 Task: open an excel sheet and write heading  Money ManagerAdd Descriptions in a column and its values below  'Salary, Rent, Groceries, Utilities, Dining out, Transportation & Entertainment. 'Add Categories in next column and its values below  Income, Expense, Expense, Expense, Expense, Expense & Expense. Add Amount in next column and its values below  $2,500, $800, $200, $100, $50, $30 & $100Add Dates in next column and its values below  2023-05-01, 2023-05-05, 2023-05-10, 2023-05-15, 2023-05-20, 2023-05-25 & 2023-05-31Save page Financial Tracking Sheet Spreadsheet
Action: Mouse moved to (44, 130)
Screenshot: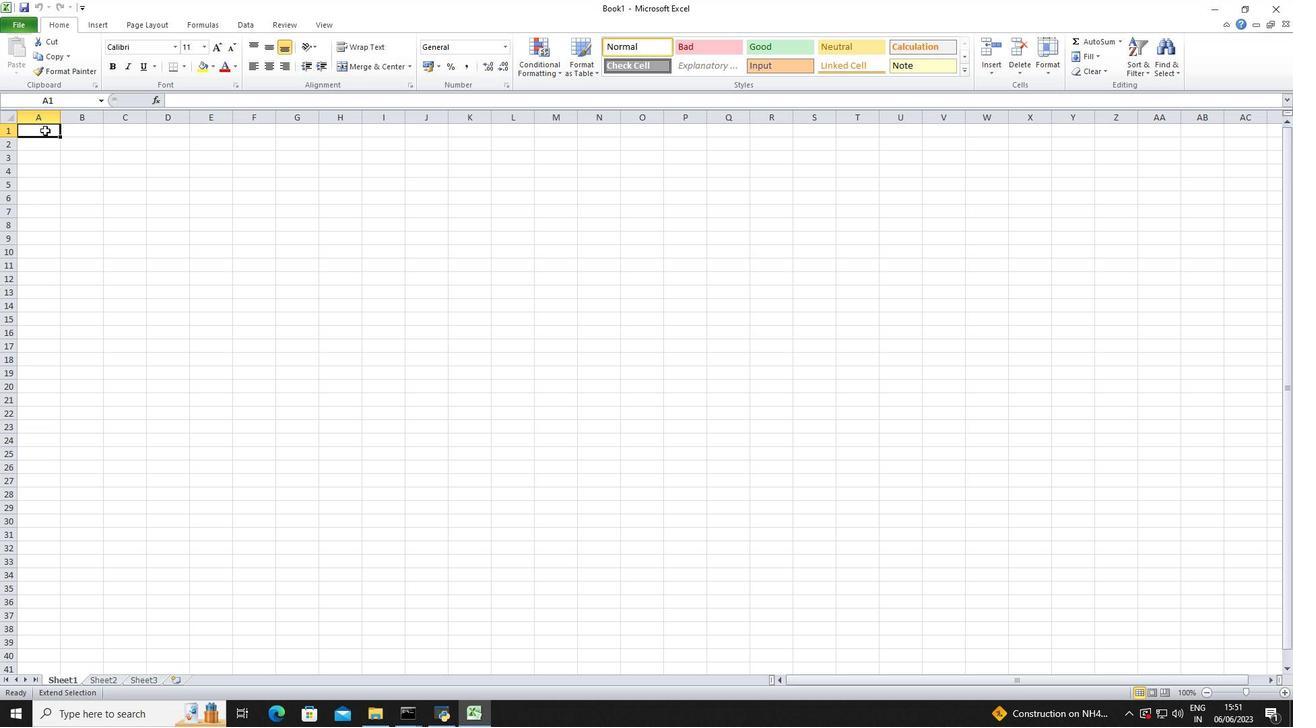 
Action: Mouse pressed left at (44, 130)
Screenshot: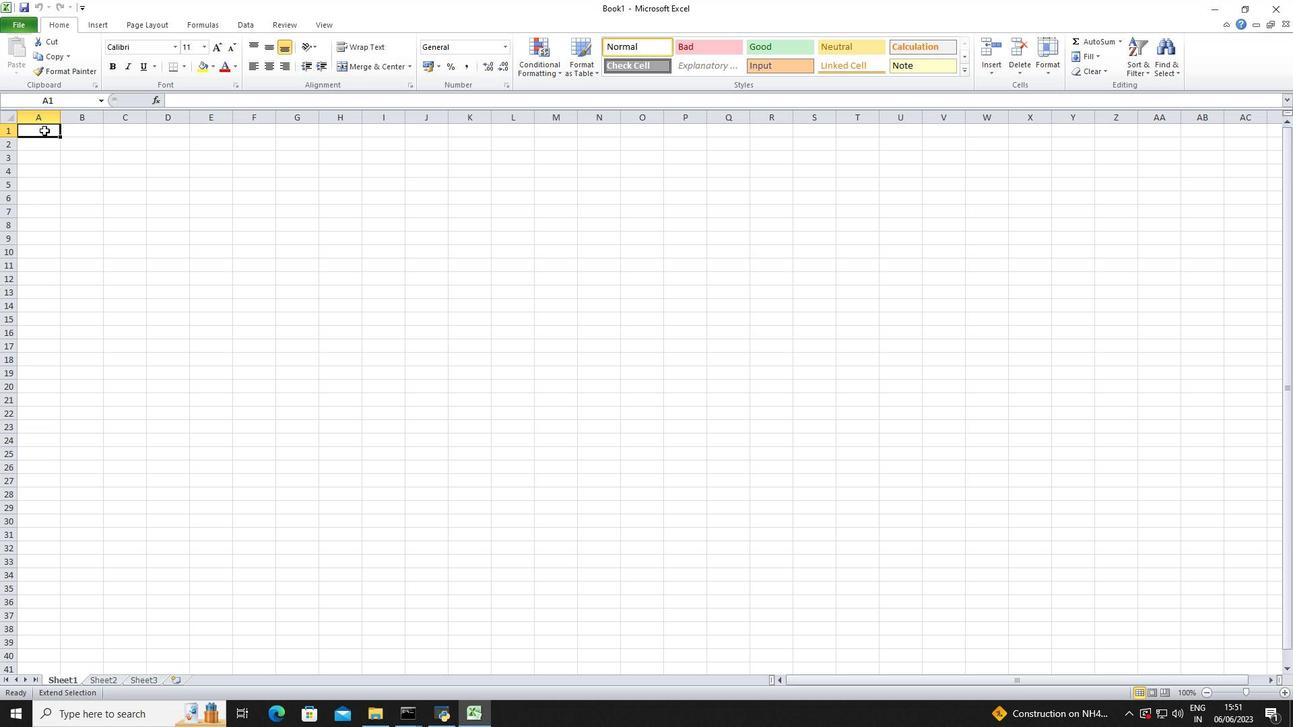 
Action: Key pressed <Key.shift>Money<Key.space><Key.shift>Manager<Key.right><Key.down><Key.down><Key.left><Key.shift>Descriptions<Key.down><Key.shift>Salary<Key.enter><Key.shift>Rent<Key.enter><Key.shift>Groceries<Key.enter><Key.shift>Utilities<Key.enter><Key.shift>Dining<Key.space><Key.shift>Out<Key.enter><Key.shift>Transportation<Key.enter><Key.shift>Entertainment<Key.down><Key.right><Key.right><Key.up><Key.up><Key.up><Key.up><Key.up><Key.up><Key.up><Key.up><Key.shift>Categories<Key.down><Key.shift>Income<Key.enter><Key.shift>Expense<Key.down><Key.shift>Expense<Key.down><Key.shift>Expense<Key.down><Key.shift>Expense<Key.down><Key.shift>Expense<Key.down><Key.shift>Expense<Key.right><Key.right><Key.up><Key.up><Key.up><Key.up><Key.up><Key.up><Key.up><Key.shift>Amount<Key.down>2500<Key.down>800<Key.down>200<Key.down>100<Key.down>50<Key.down>30<Key.down>100<Key.down>
Screenshot: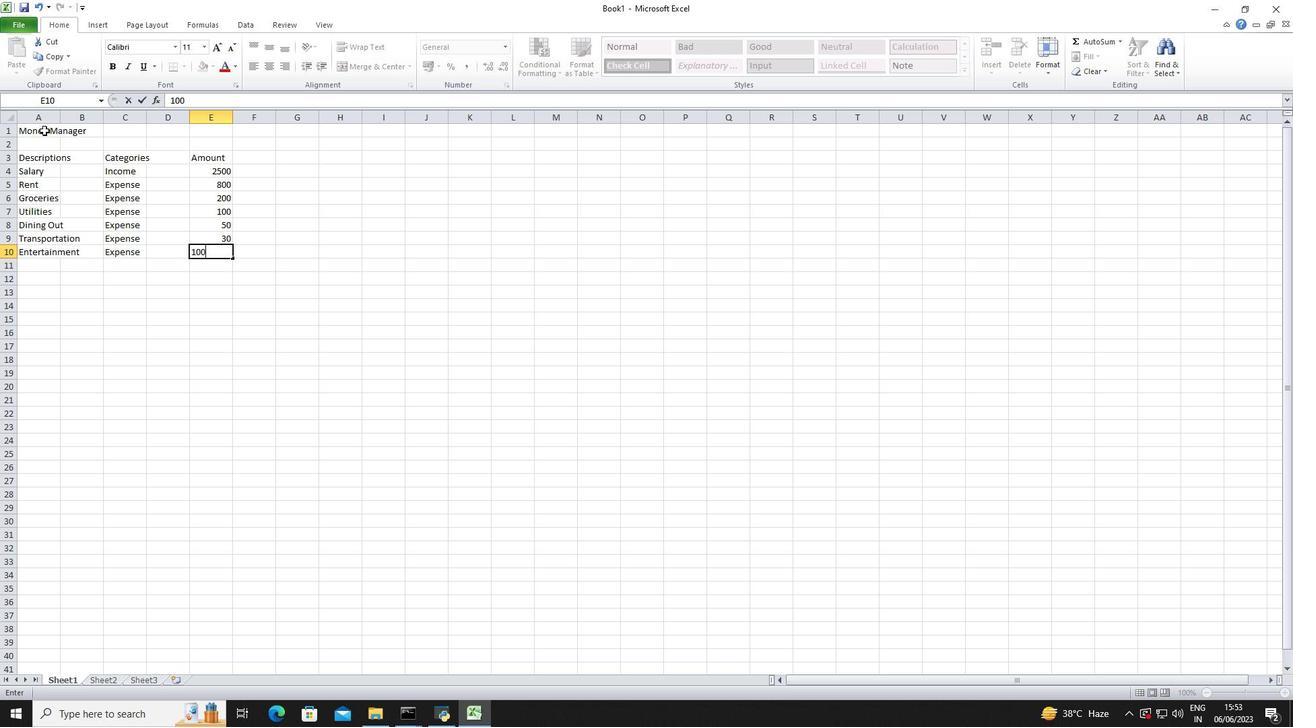 
Action: Mouse moved to (211, 173)
Screenshot: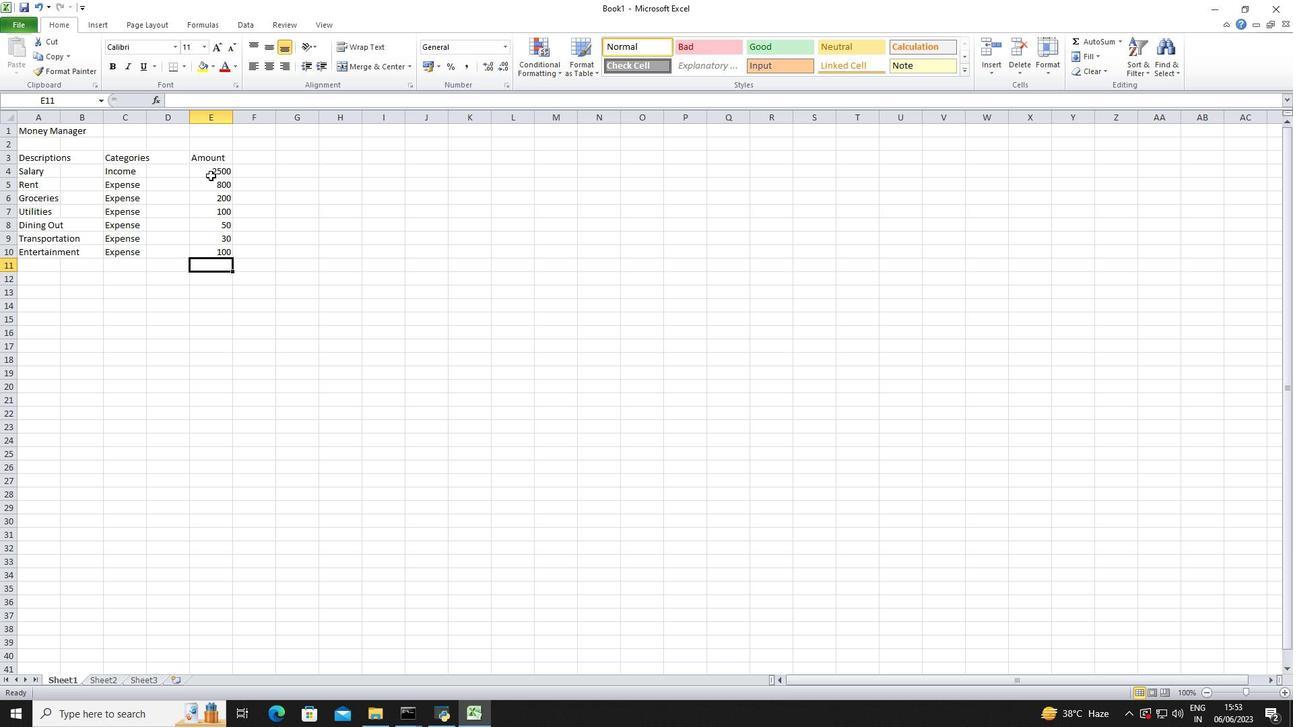 
Action: Mouse pressed left at (211, 173)
Screenshot: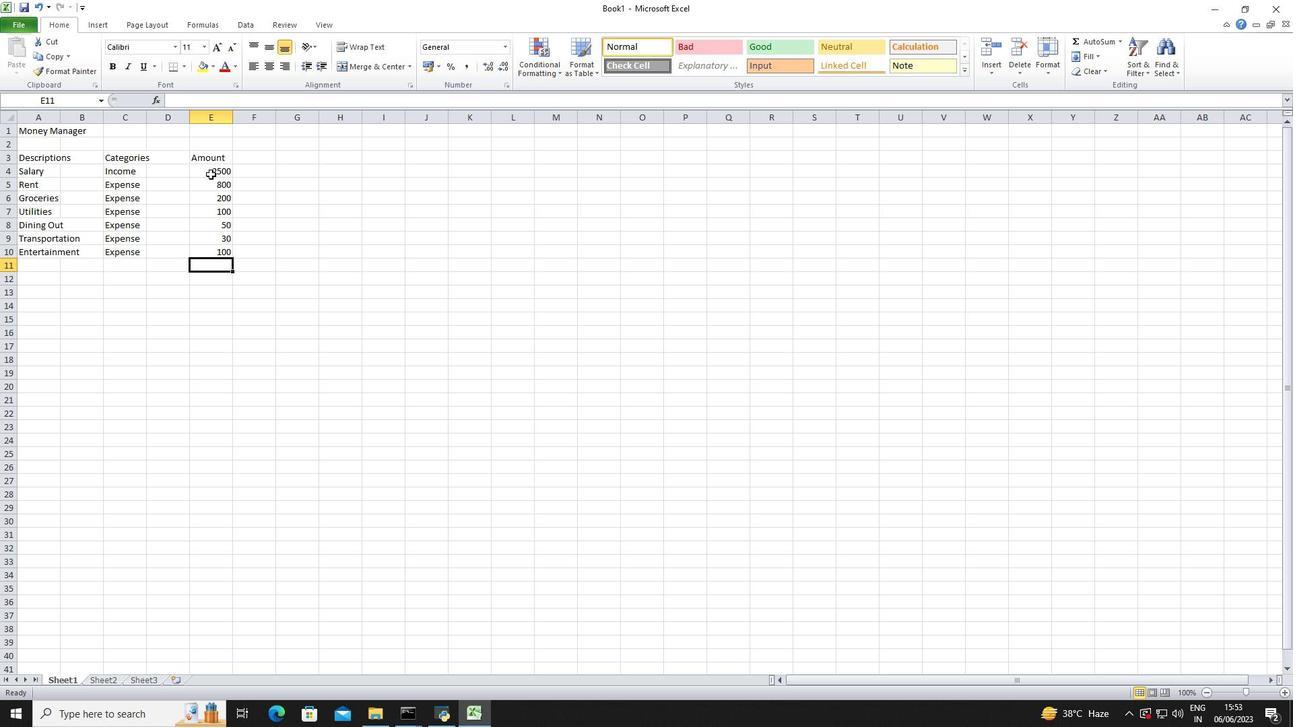 
Action: Mouse moved to (505, 45)
Screenshot: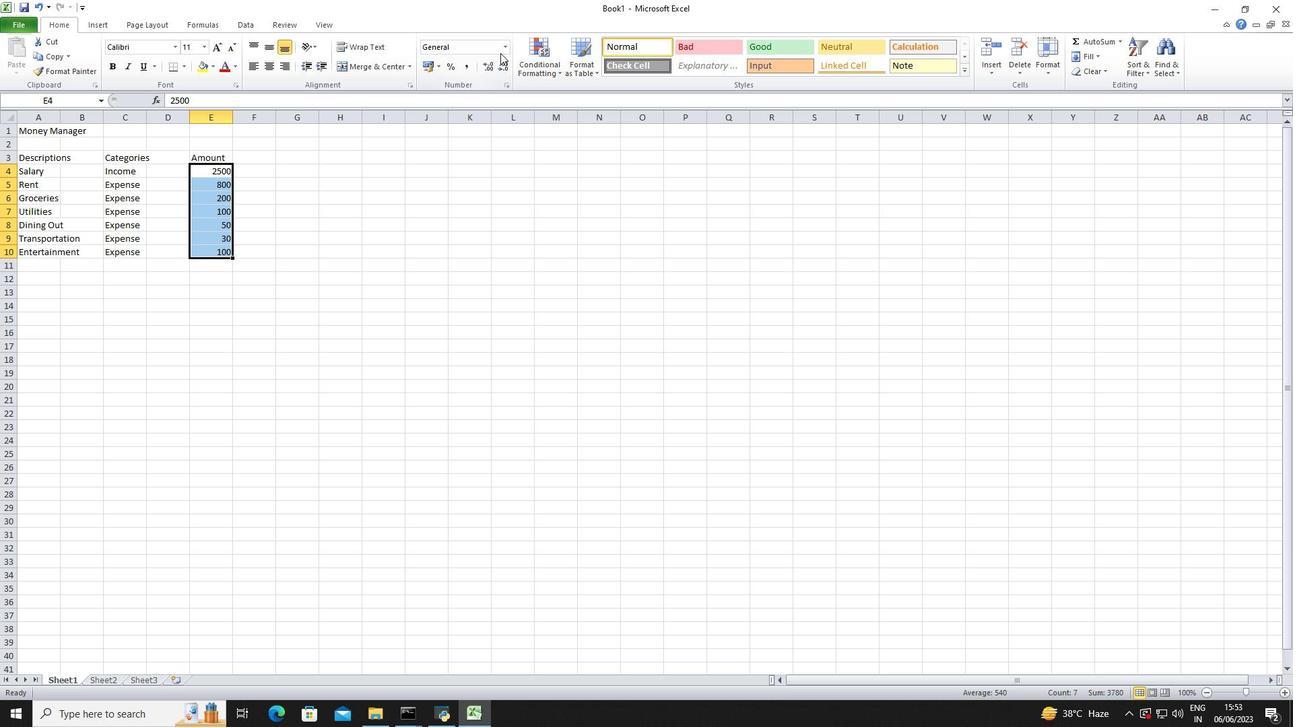 
Action: Mouse pressed left at (505, 45)
Screenshot: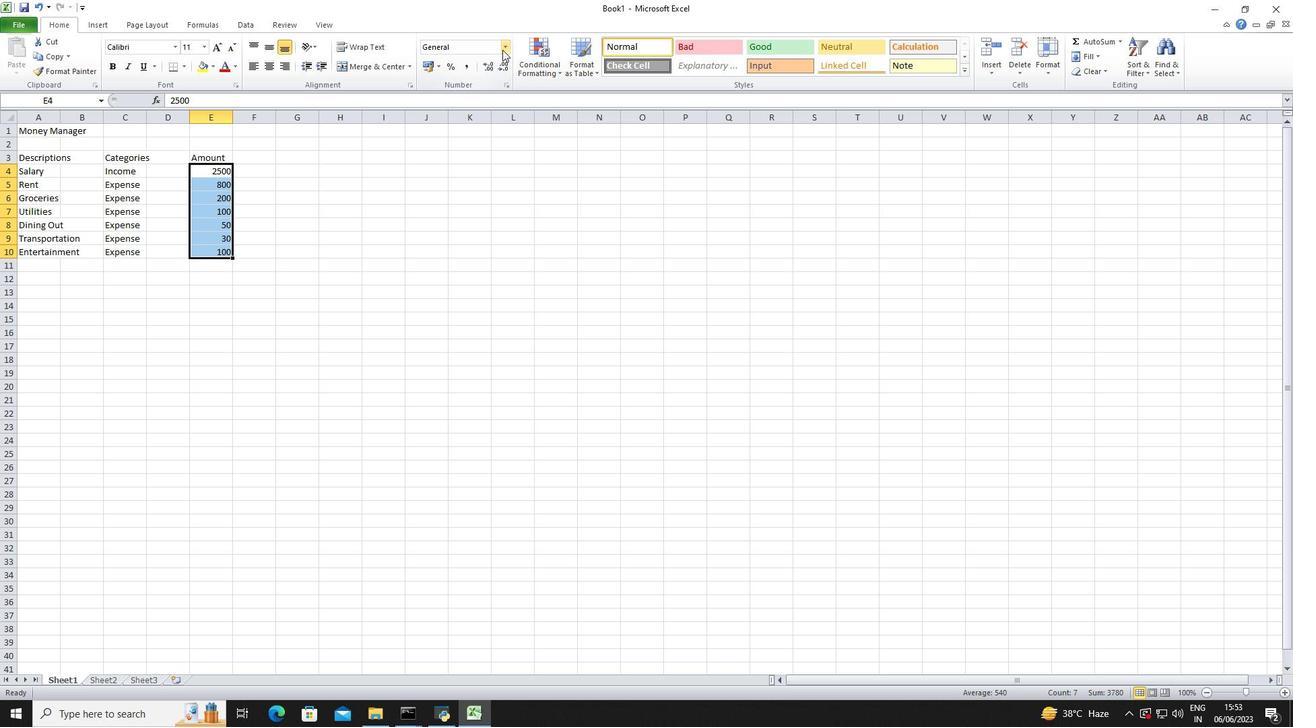 
Action: Mouse moved to (486, 387)
Screenshot: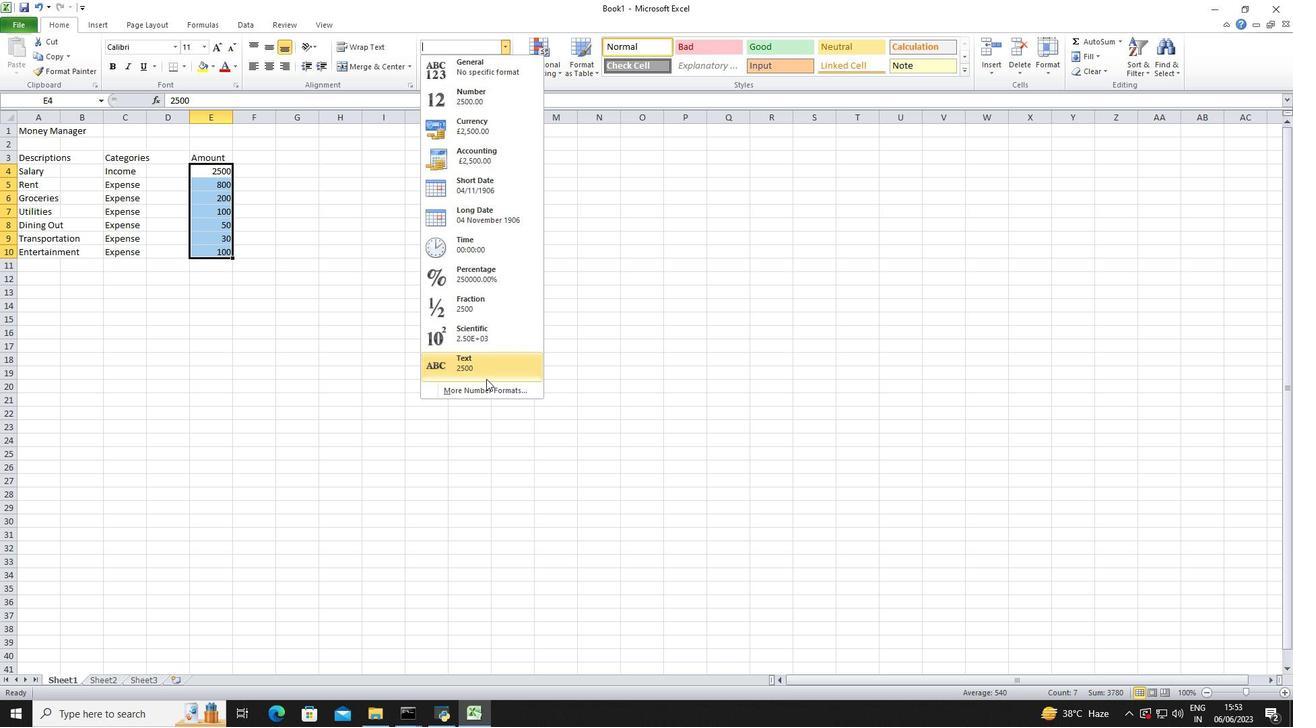 
Action: Mouse pressed left at (486, 387)
Screenshot: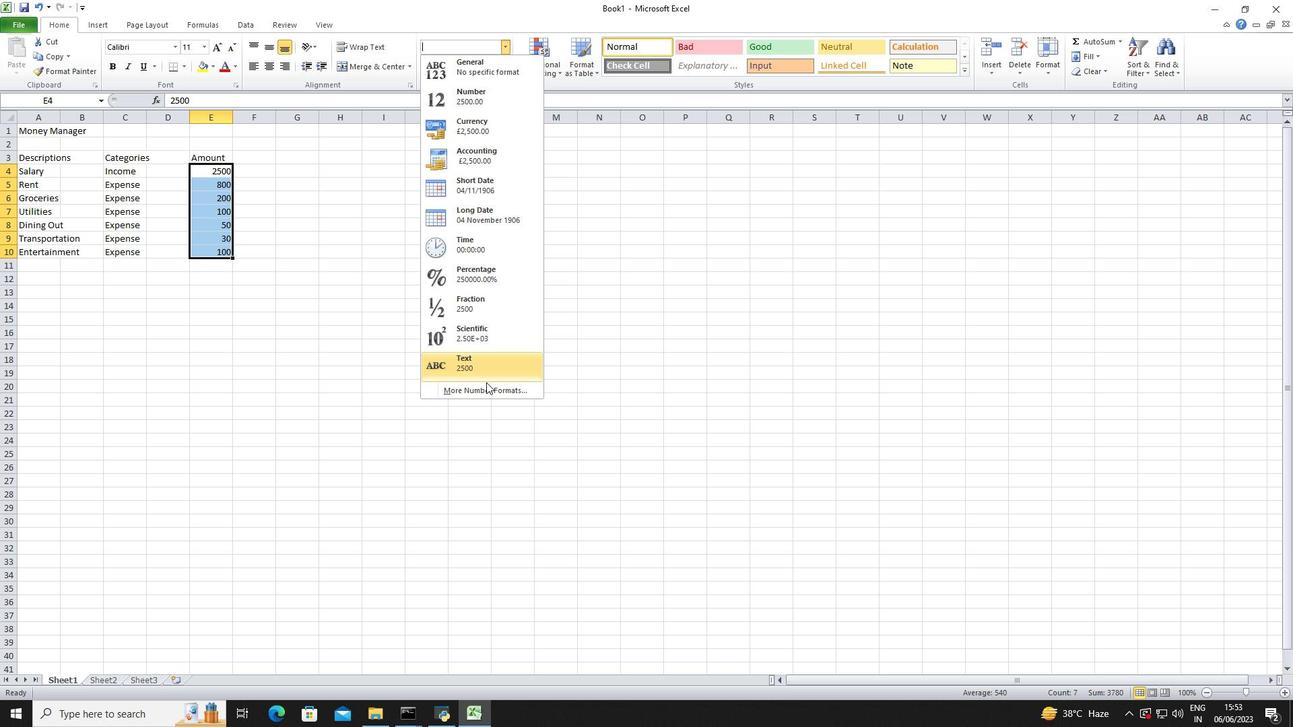 
Action: Mouse moved to (201, 249)
Screenshot: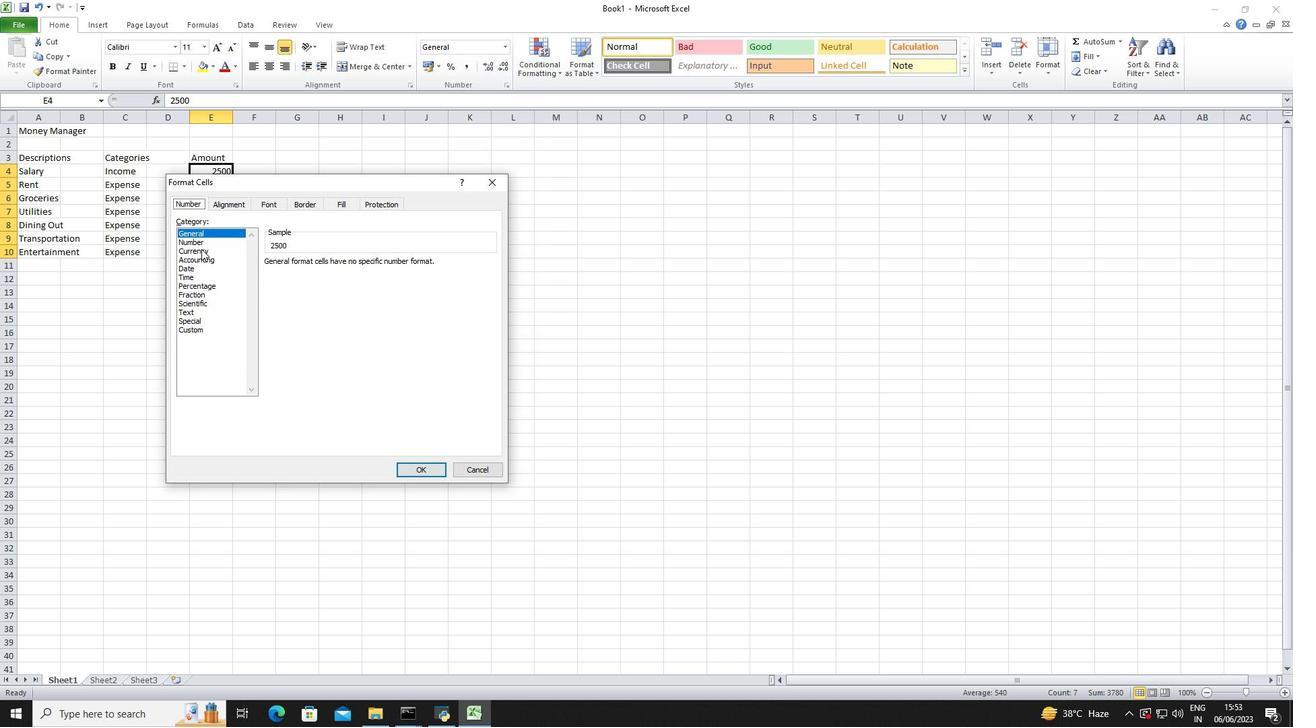 
Action: Mouse pressed left at (201, 249)
Screenshot: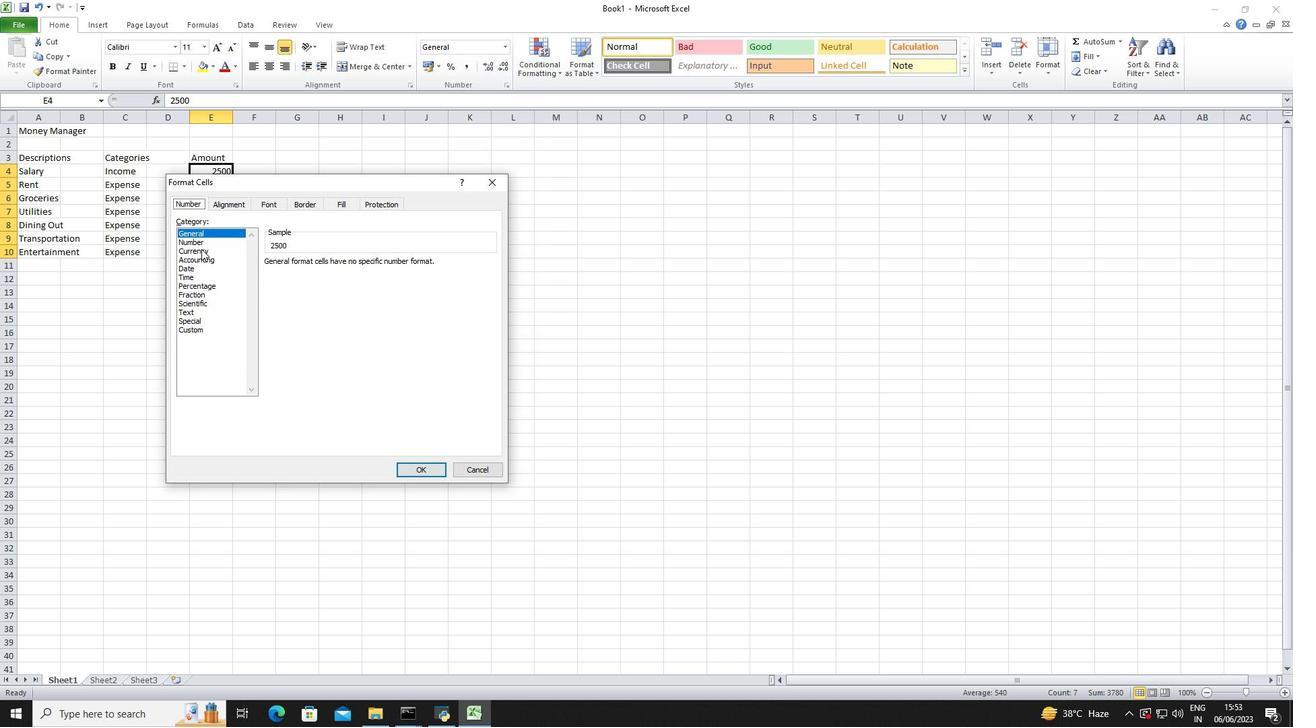 
Action: Mouse moved to (354, 268)
Screenshot: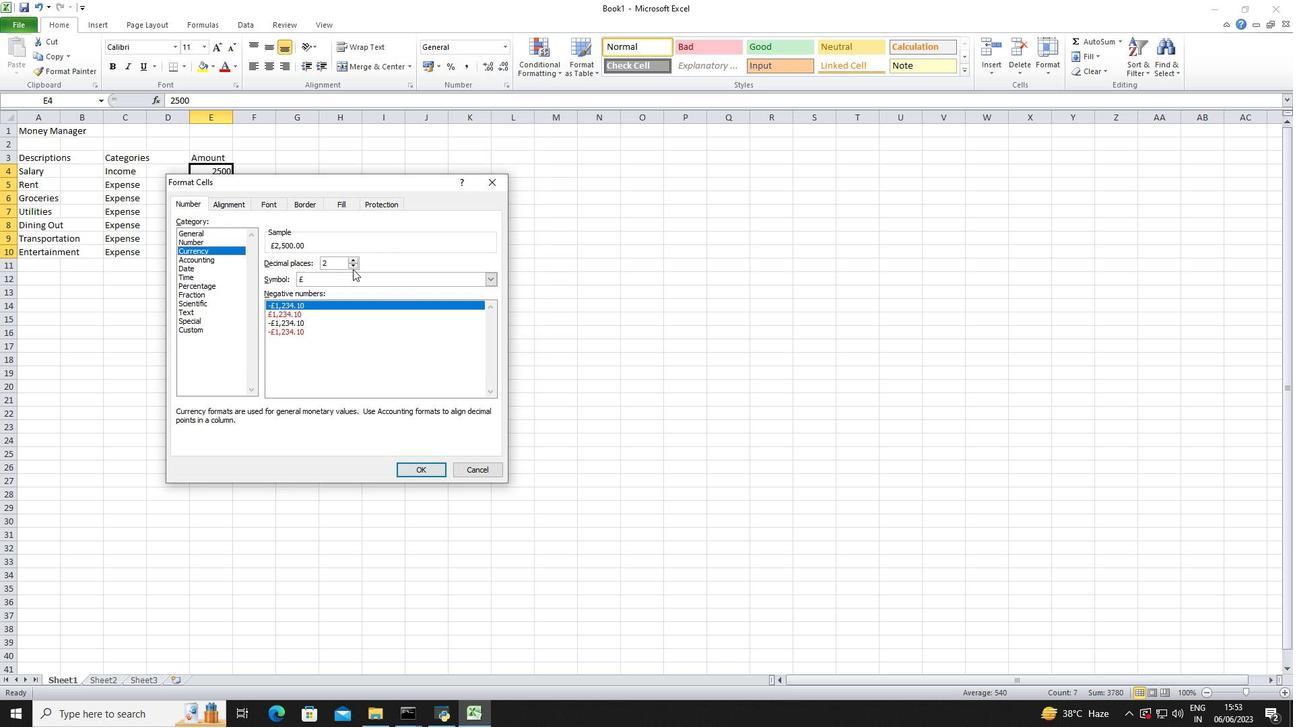 
Action: Mouse pressed left at (354, 268)
Screenshot: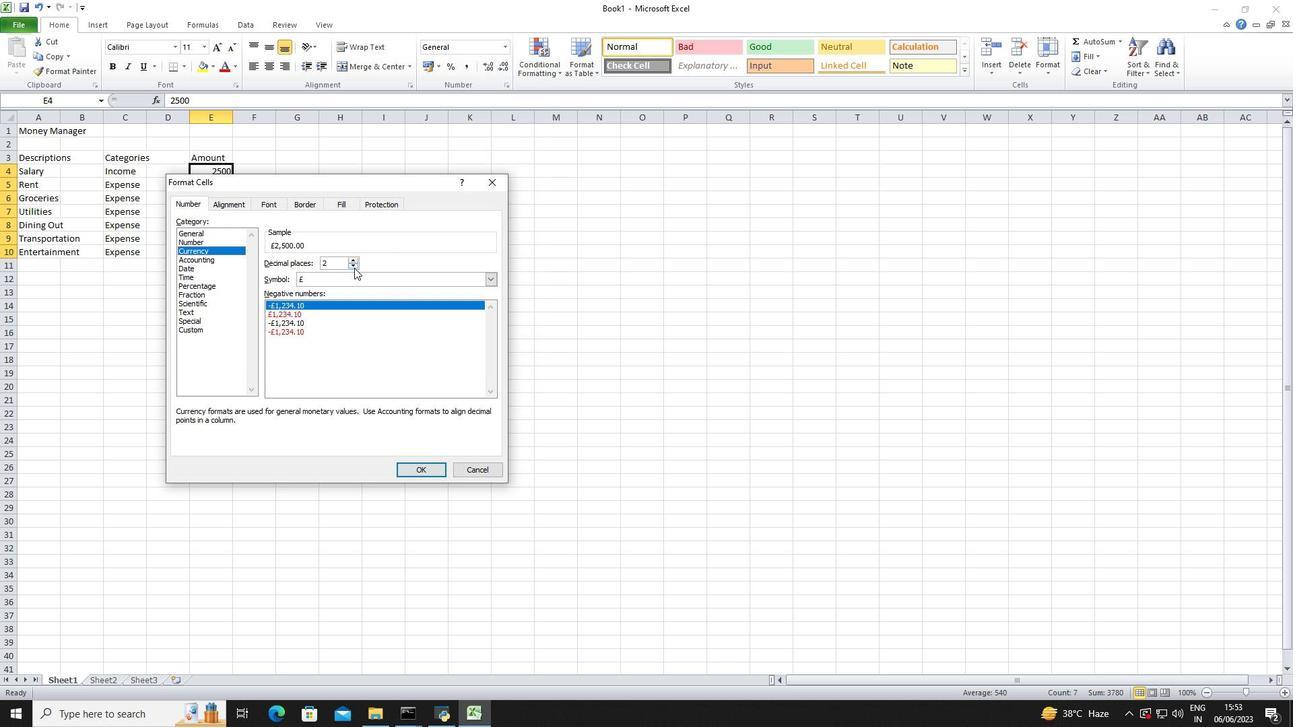 
Action: Mouse pressed left at (354, 268)
Screenshot: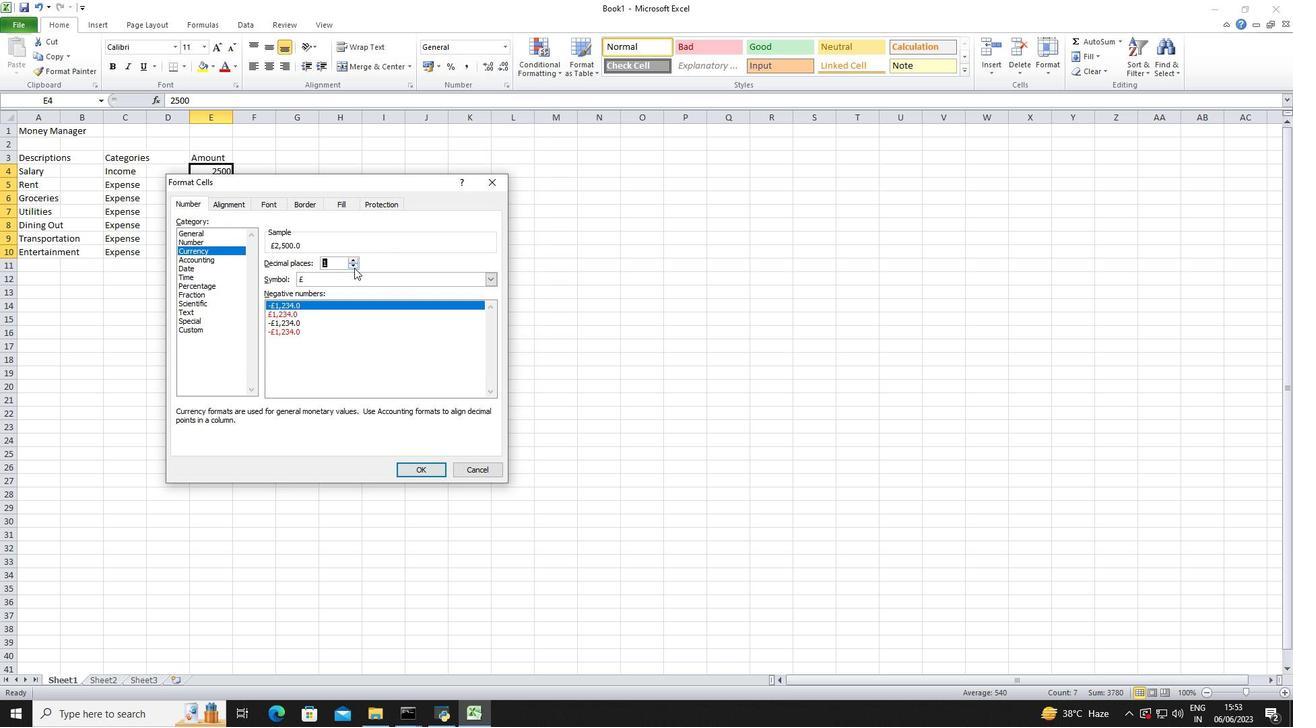 
Action: Mouse moved to (358, 278)
Screenshot: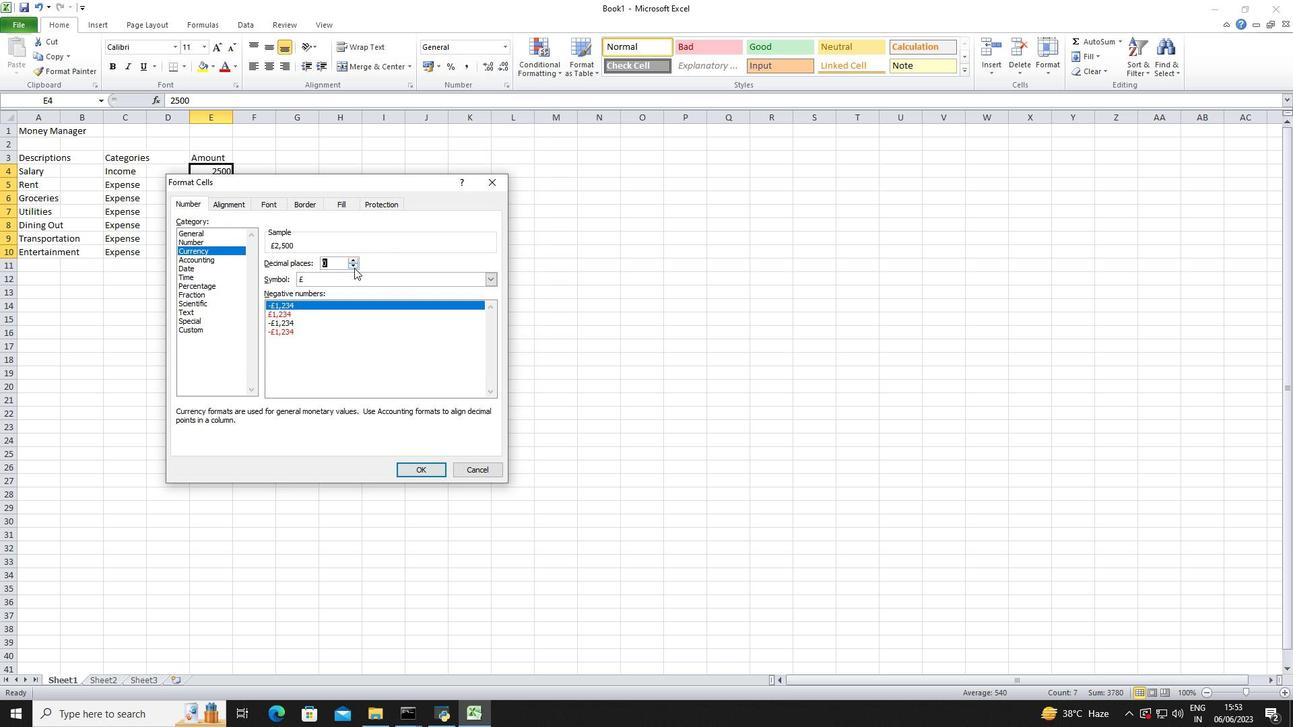 
Action: Mouse pressed left at (358, 278)
Screenshot: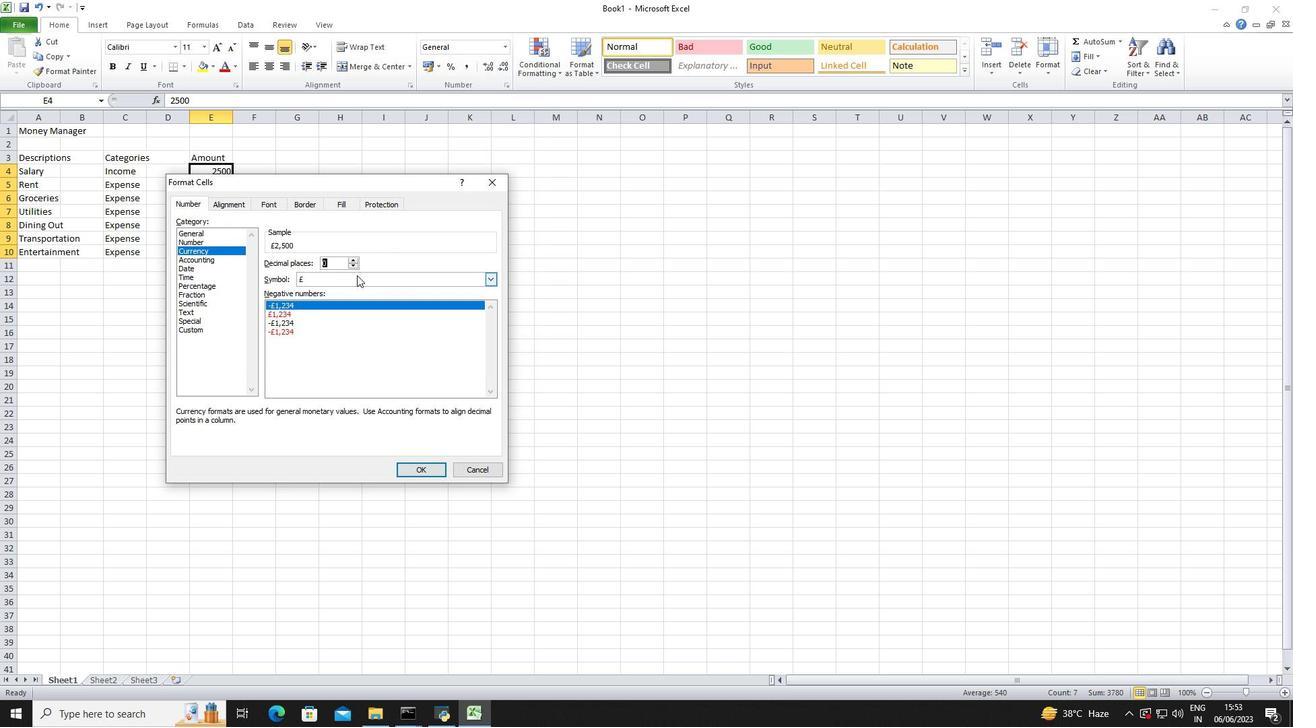 
Action: Mouse moved to (362, 322)
Screenshot: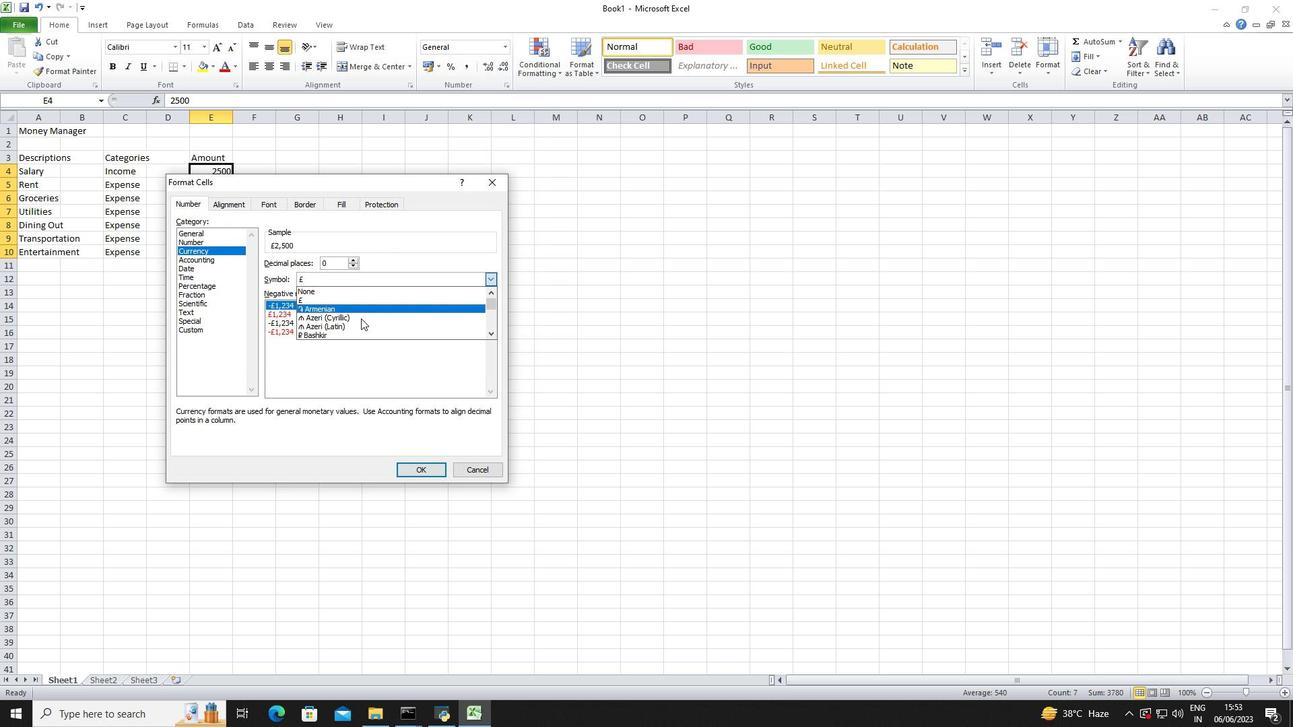 
Action: Mouse scrolled (362, 321) with delta (0, 0)
Screenshot: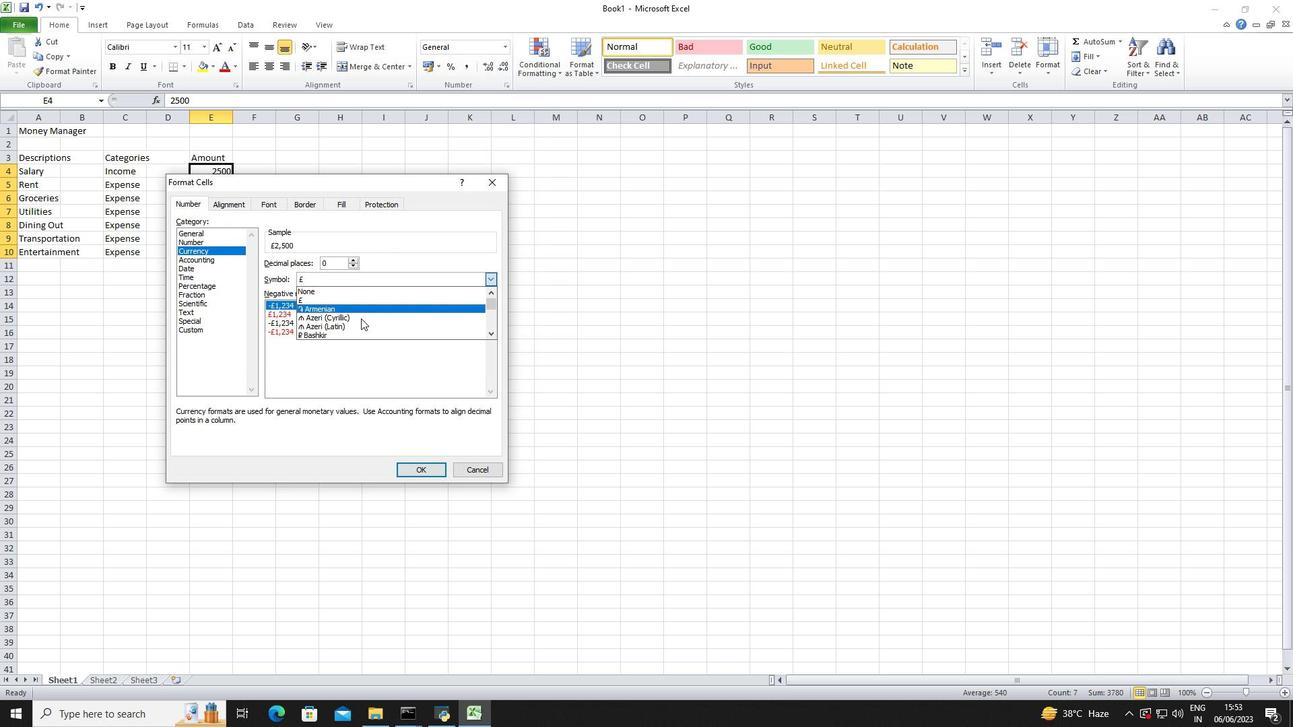 
Action: Mouse scrolled (362, 321) with delta (0, 0)
Screenshot: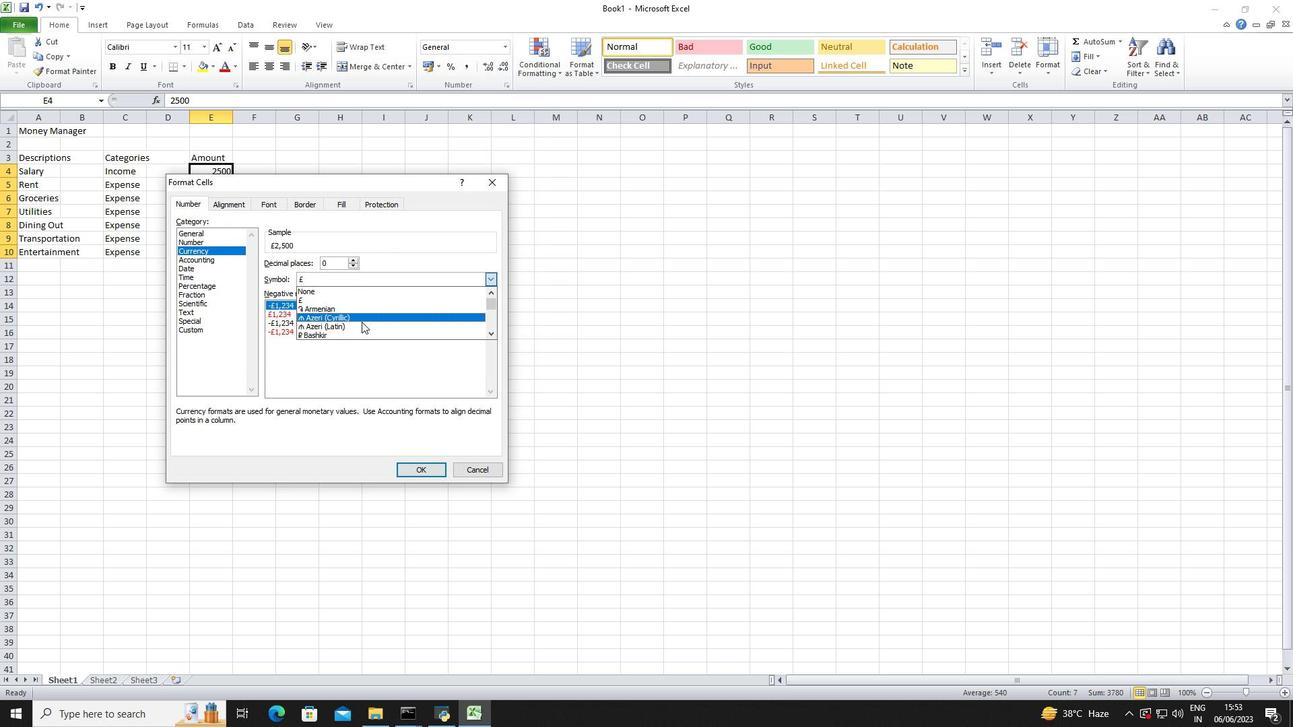 
Action: Mouse scrolled (362, 321) with delta (0, 0)
Screenshot: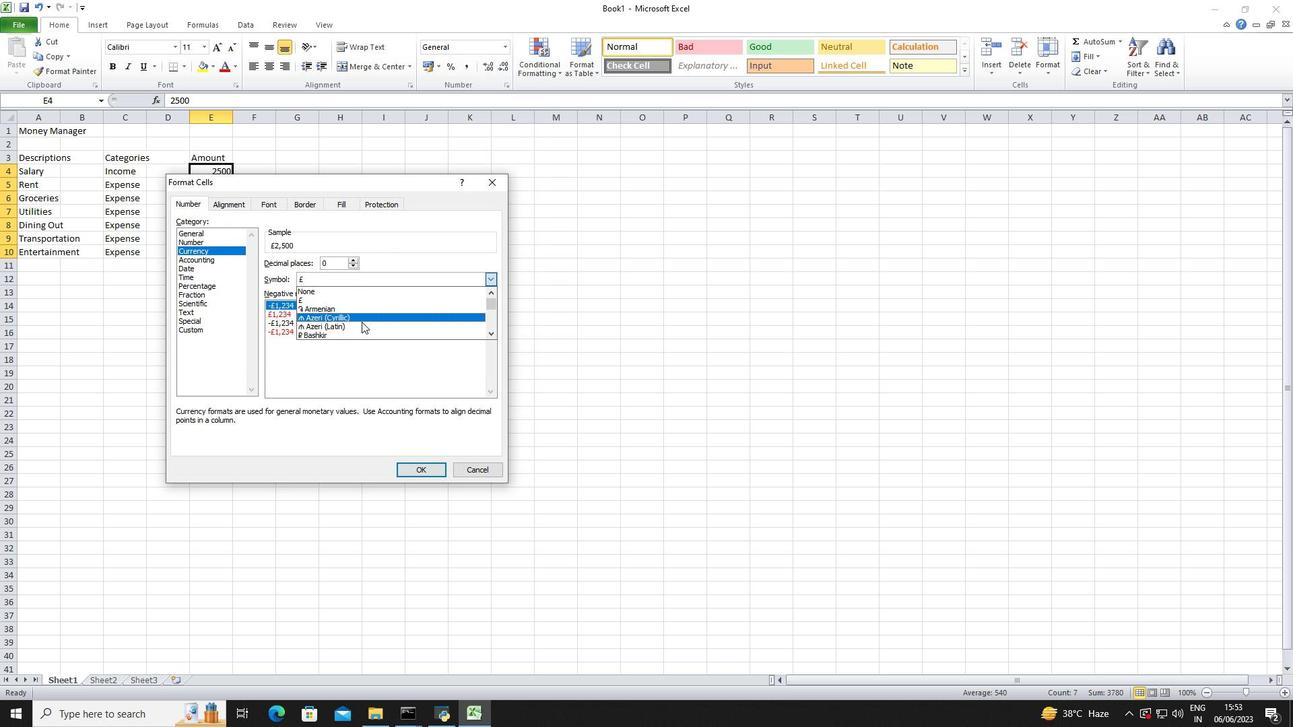 
Action: Mouse scrolled (362, 321) with delta (0, 0)
Screenshot: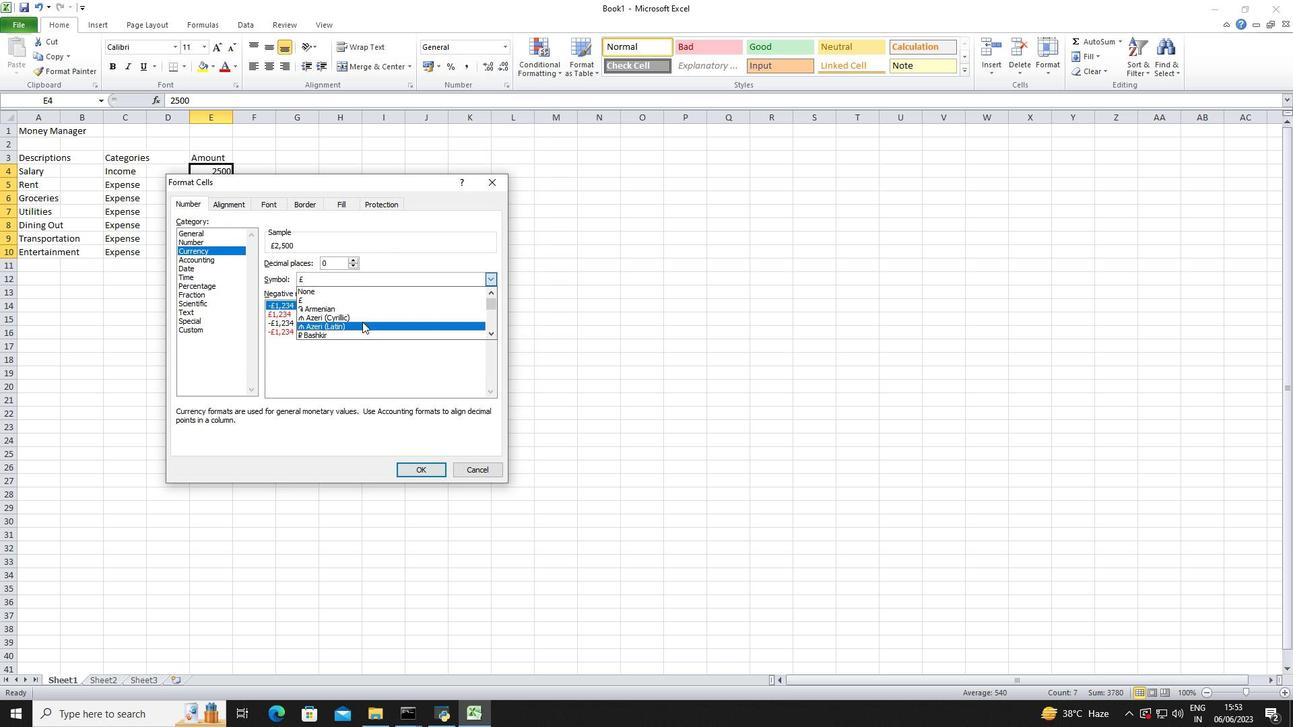 
Action: Mouse scrolled (362, 321) with delta (0, 0)
Screenshot: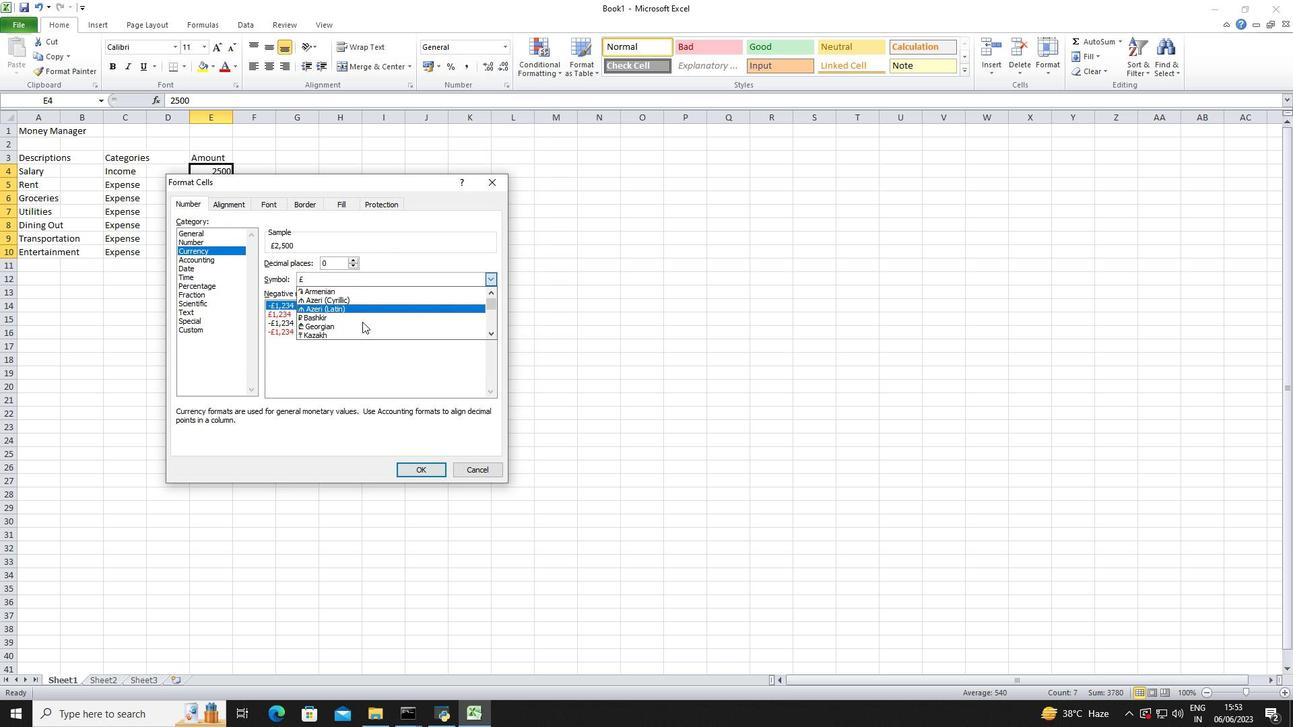 
Action: Mouse scrolled (362, 321) with delta (0, 0)
Screenshot: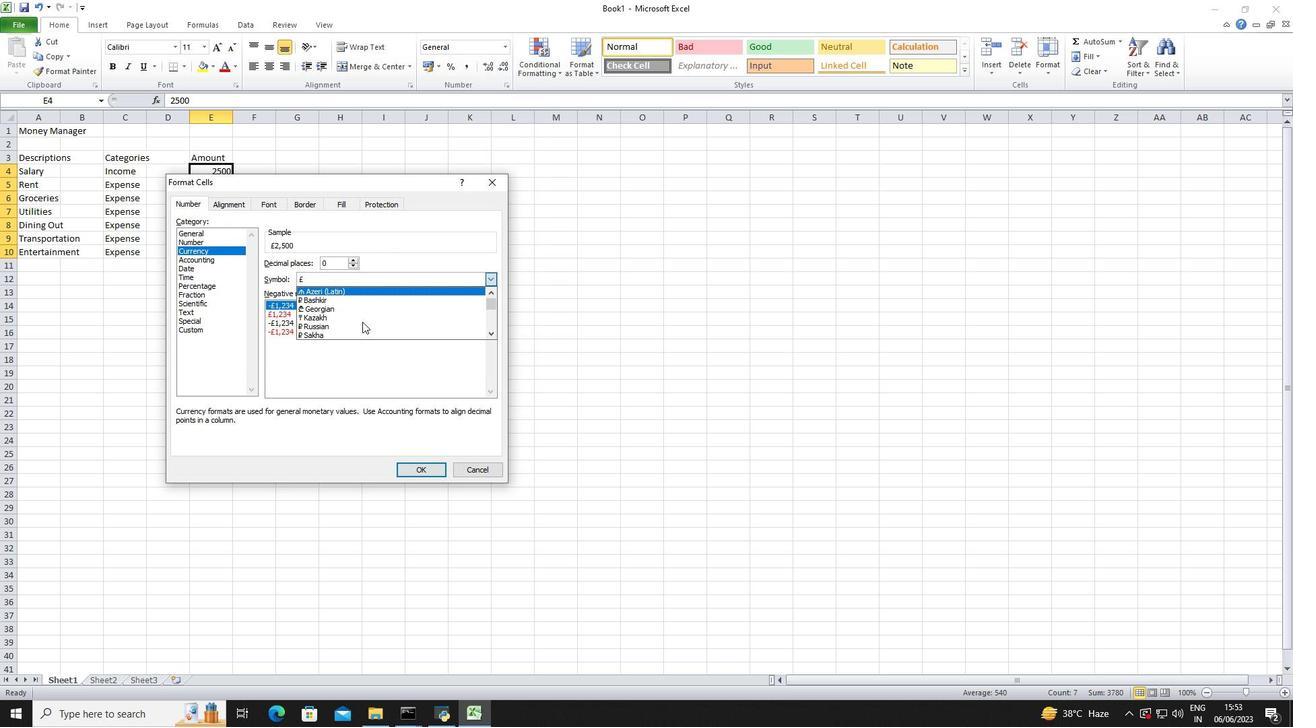 
Action: Mouse scrolled (362, 321) with delta (0, 0)
Screenshot: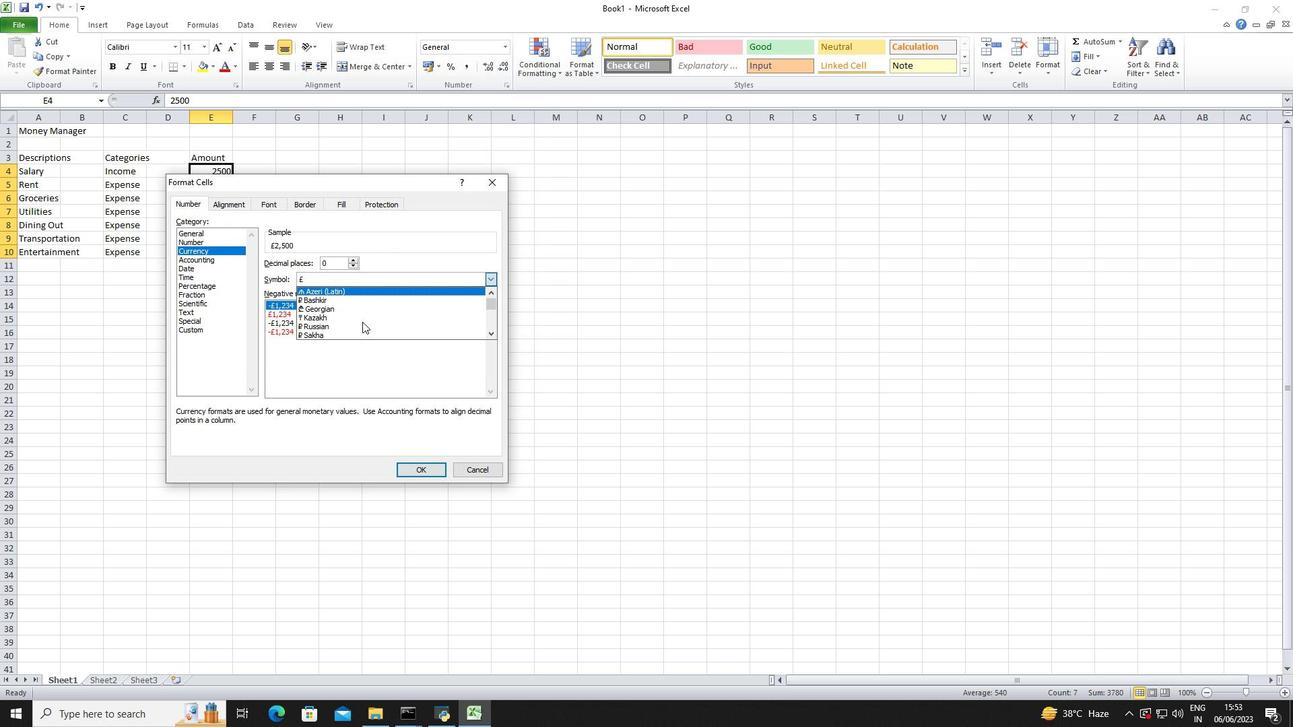 
Action: Mouse scrolled (362, 321) with delta (0, 0)
Screenshot: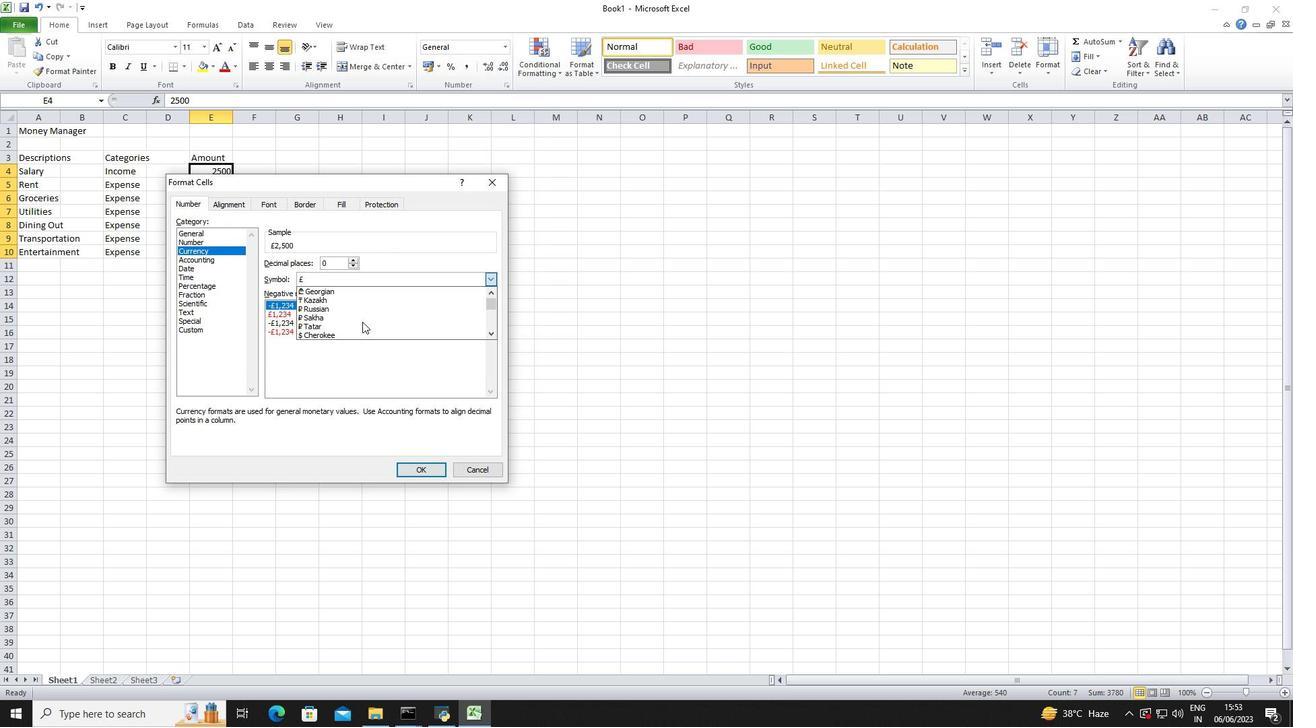 
Action: Mouse scrolled (362, 321) with delta (0, 0)
Screenshot: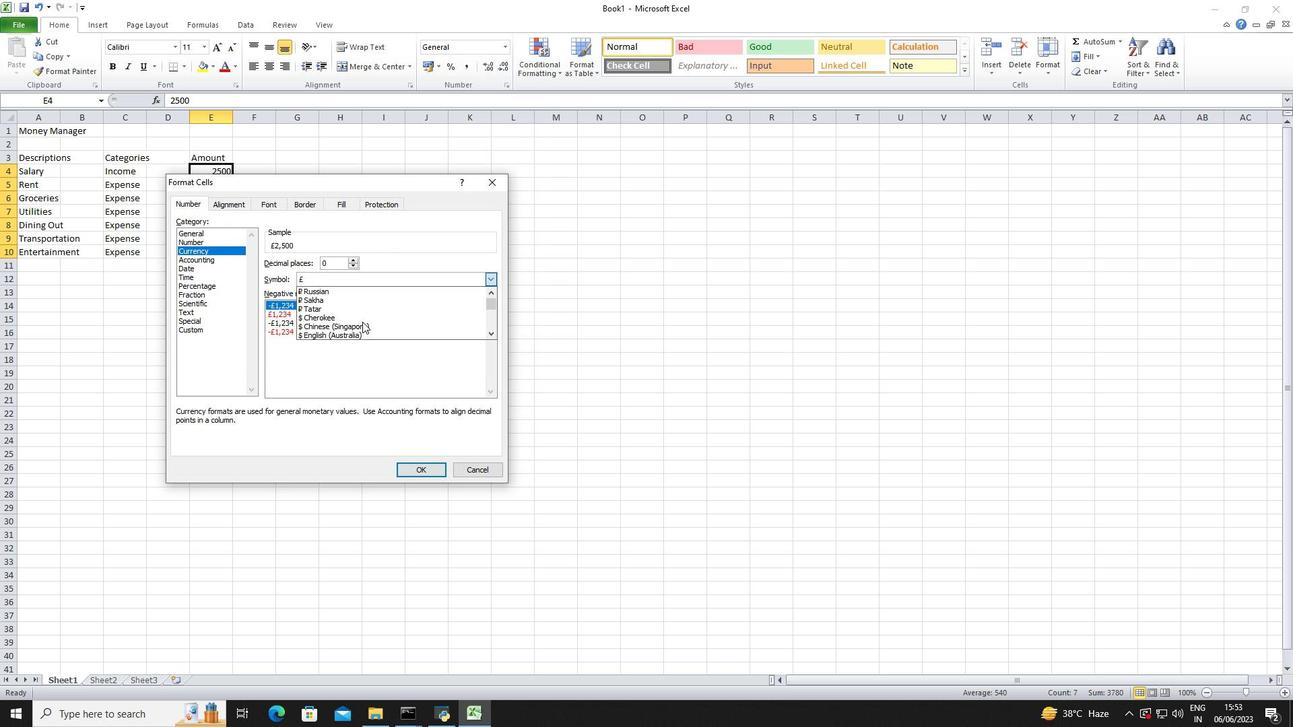 
Action: Mouse scrolled (362, 321) with delta (0, 0)
Screenshot: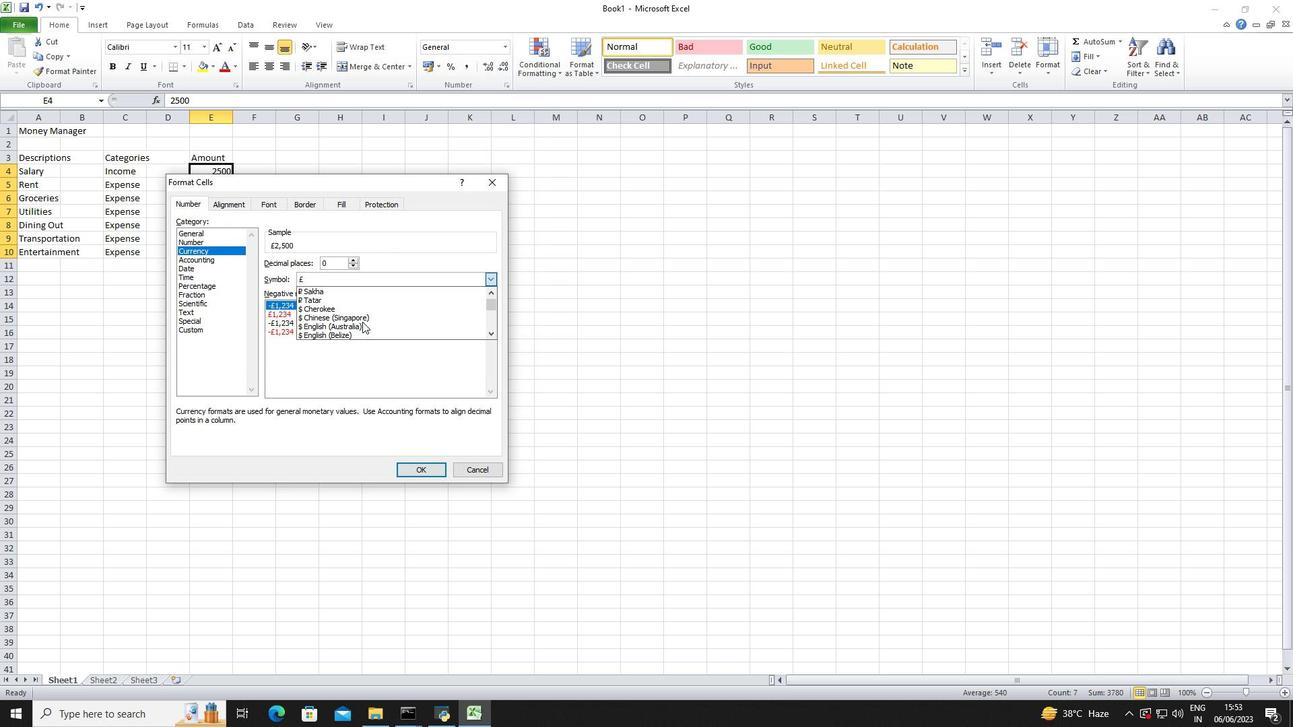 
Action: Mouse moved to (361, 315)
Screenshot: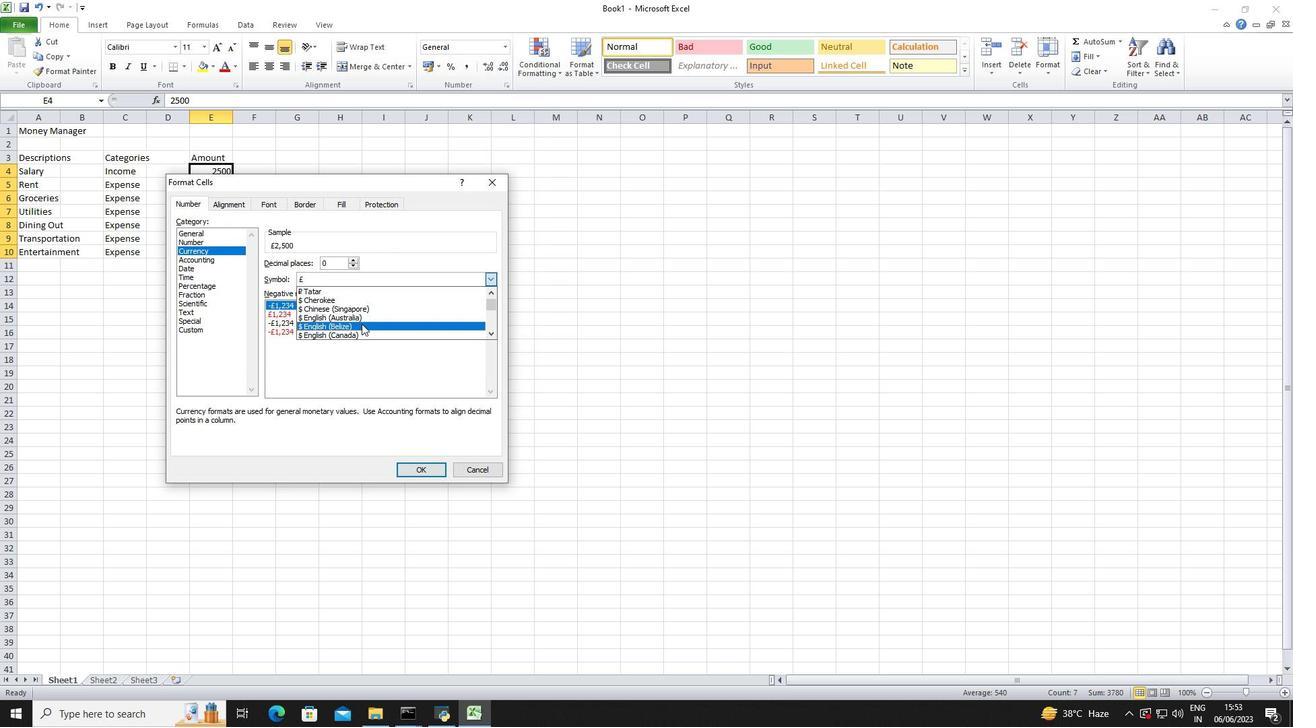 
Action: Mouse pressed left at (361, 315)
Screenshot: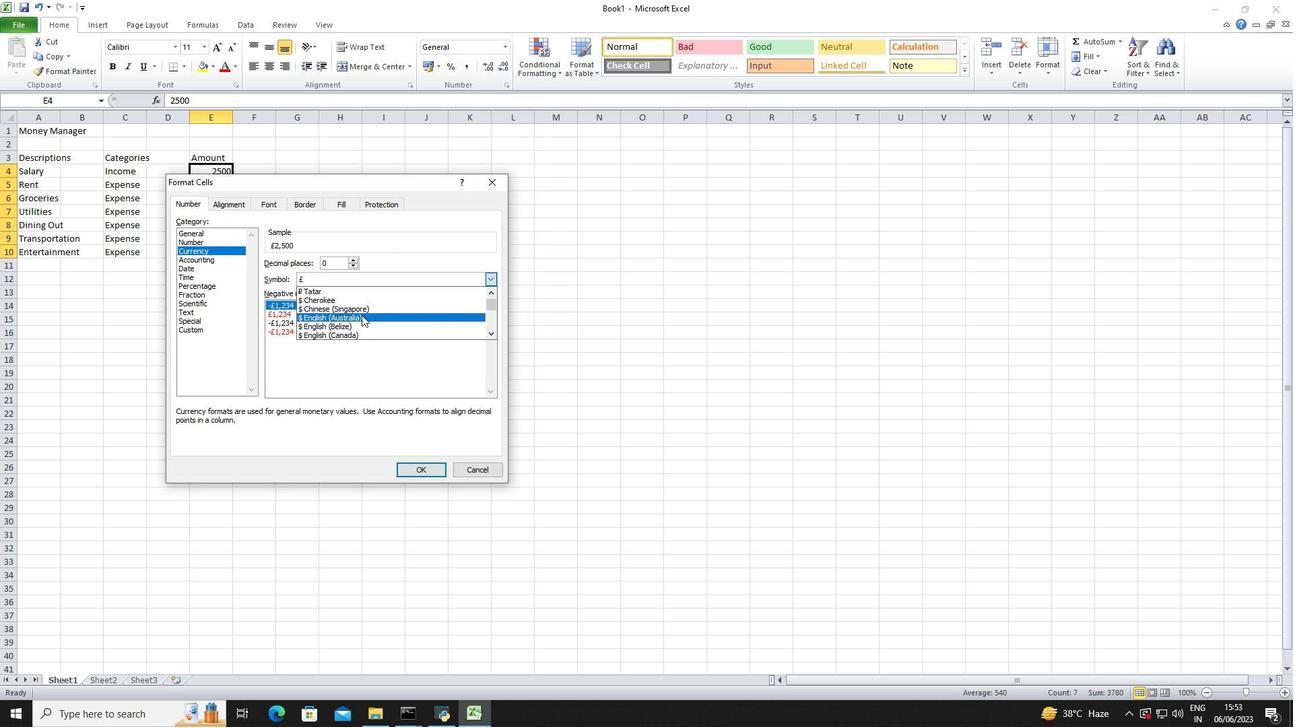 
Action: Mouse moved to (417, 472)
Screenshot: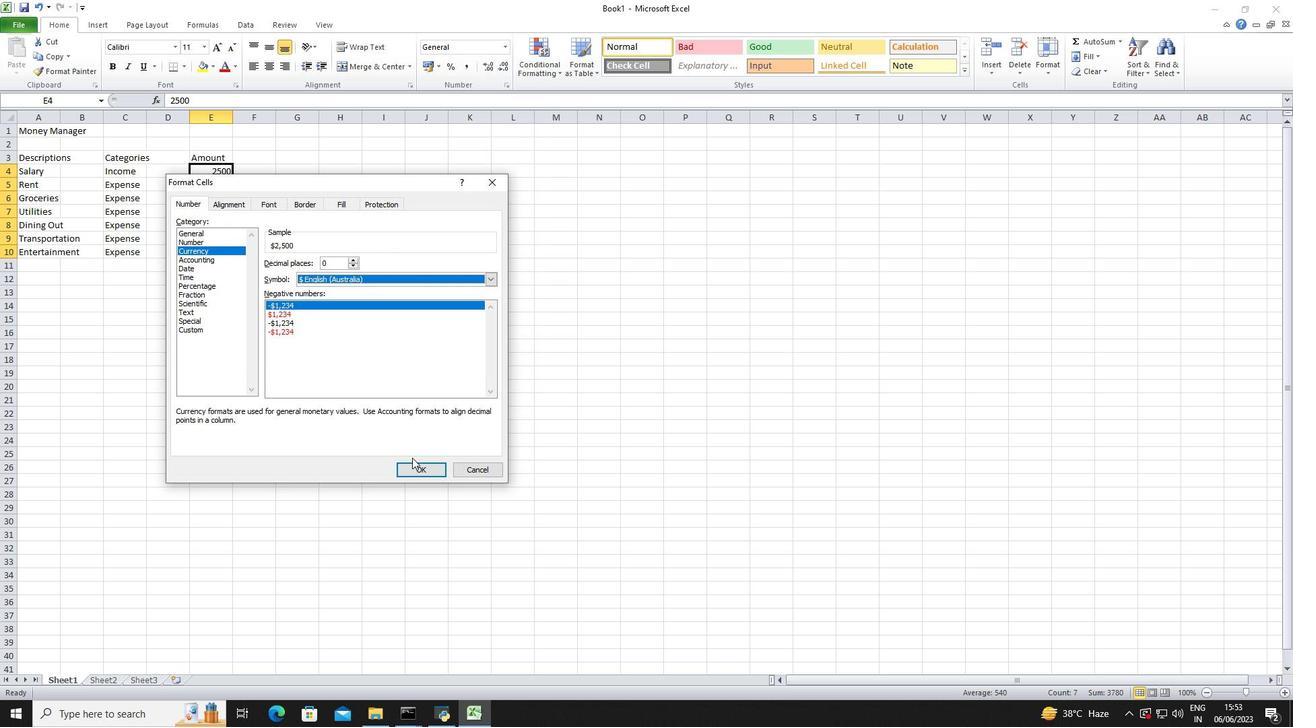 
Action: Mouse pressed left at (417, 472)
Screenshot: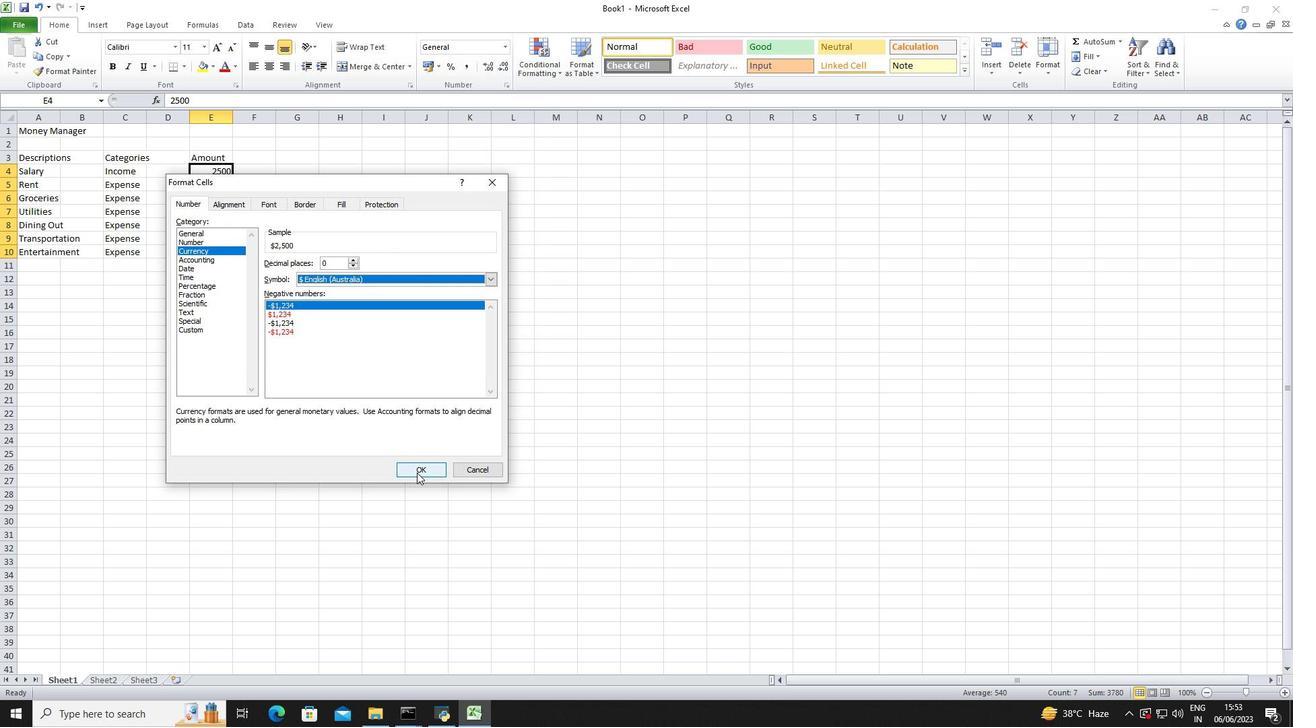 
Action: Mouse moved to (289, 161)
Screenshot: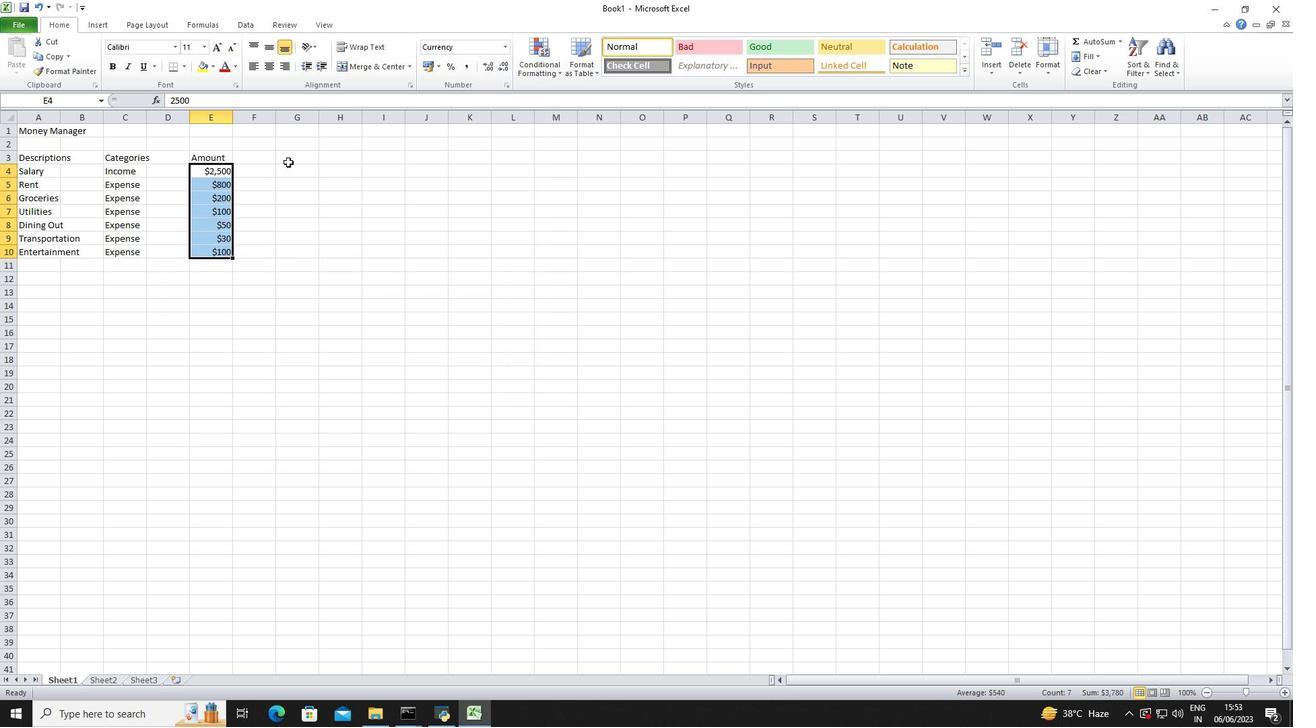 
Action: Mouse pressed left at (289, 161)
Screenshot: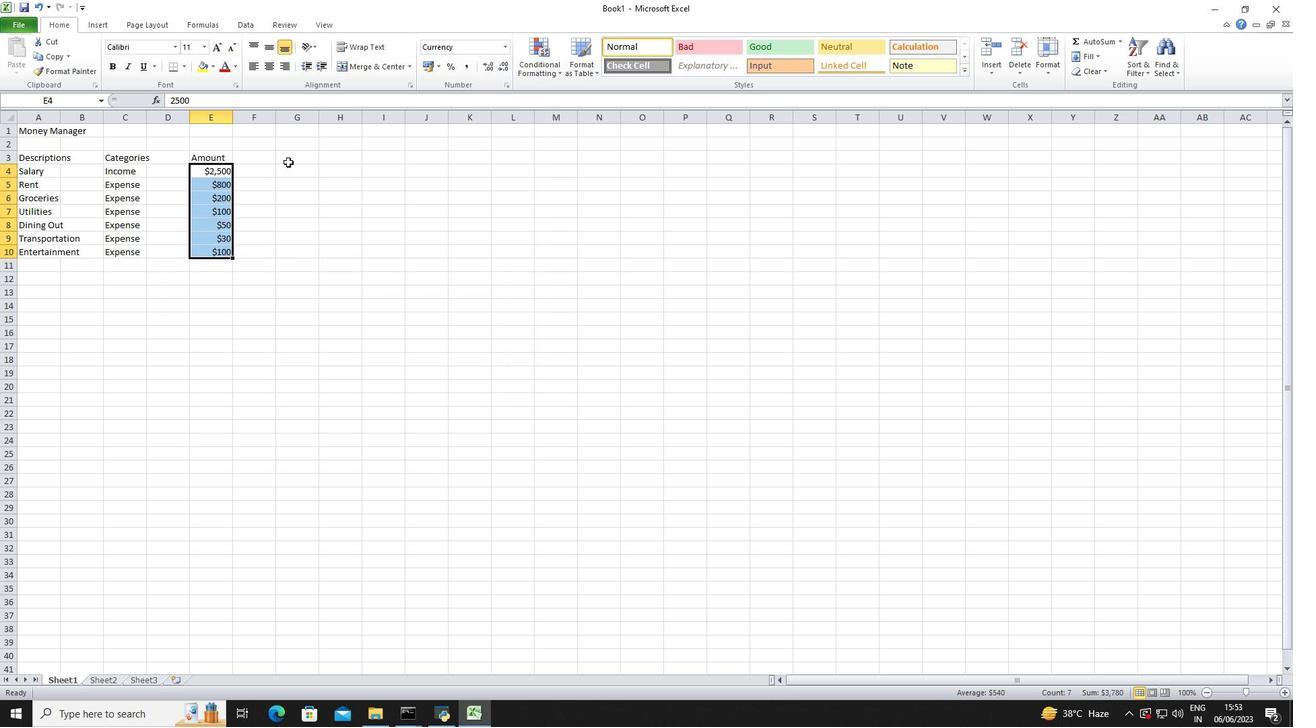 
Action: Key pressed <Key.shift>Dates<Key.down>2023-04<Key.backspace>5-01<Key.enter>2023-05-05<Key.enter>2023-05-10<Key.enter>202305-<Key.backspace><Key.backspace><Key.backspace>-05-15<Key.enter>2023-05-20<Key.enter>2023=<Key.backspace>-05-25<Key.enter>2023-05-31<Key.enter><Key.right><Key.right><Key.up><Key.up><Key.up>ctrl+S<Key.shift>Financial<Key.space><Key.shift><Key.shift><Key.shift>Tracking<Key.space><Key.shift>Sheet<Key.space><Key.shift><Key.shift><Key.shift><Key.shift><Key.shift><Key.shift>Spreadsheet<Key.enter>
Screenshot: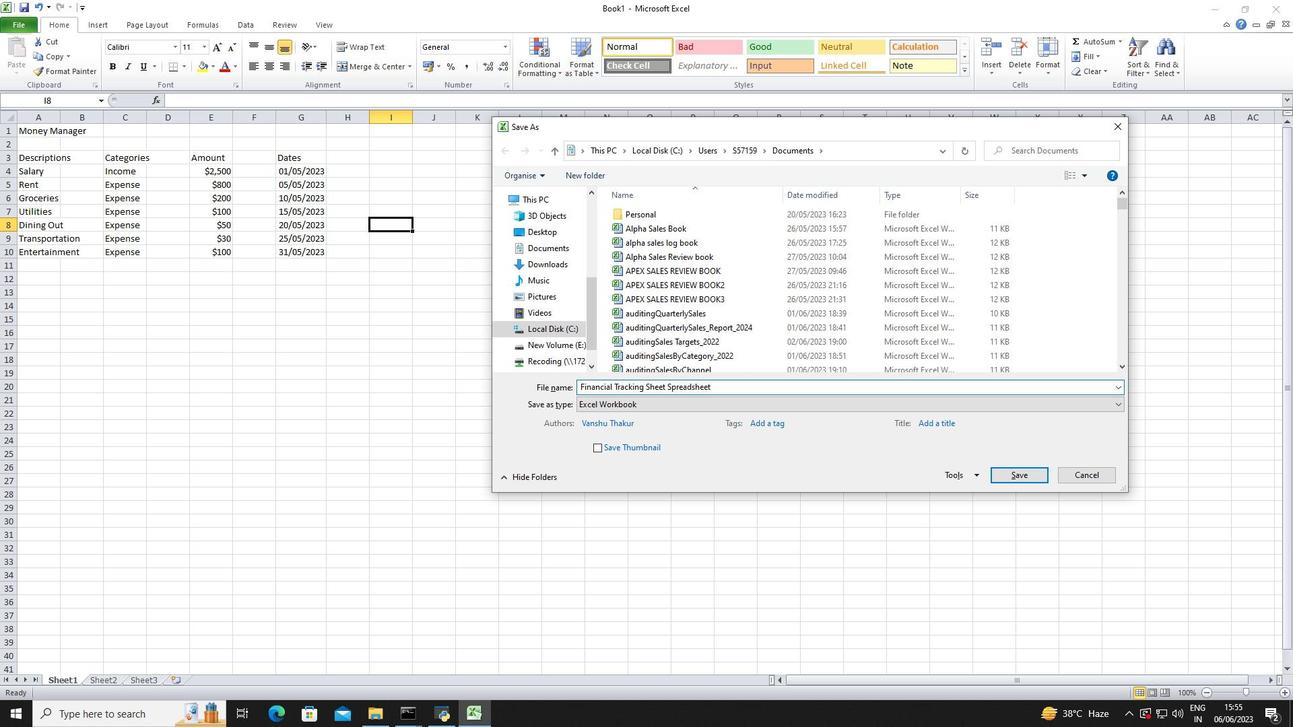 
